 Task: Search for emails with normal importance in Outlook.
Action: Mouse moved to (338, 15)
Screenshot: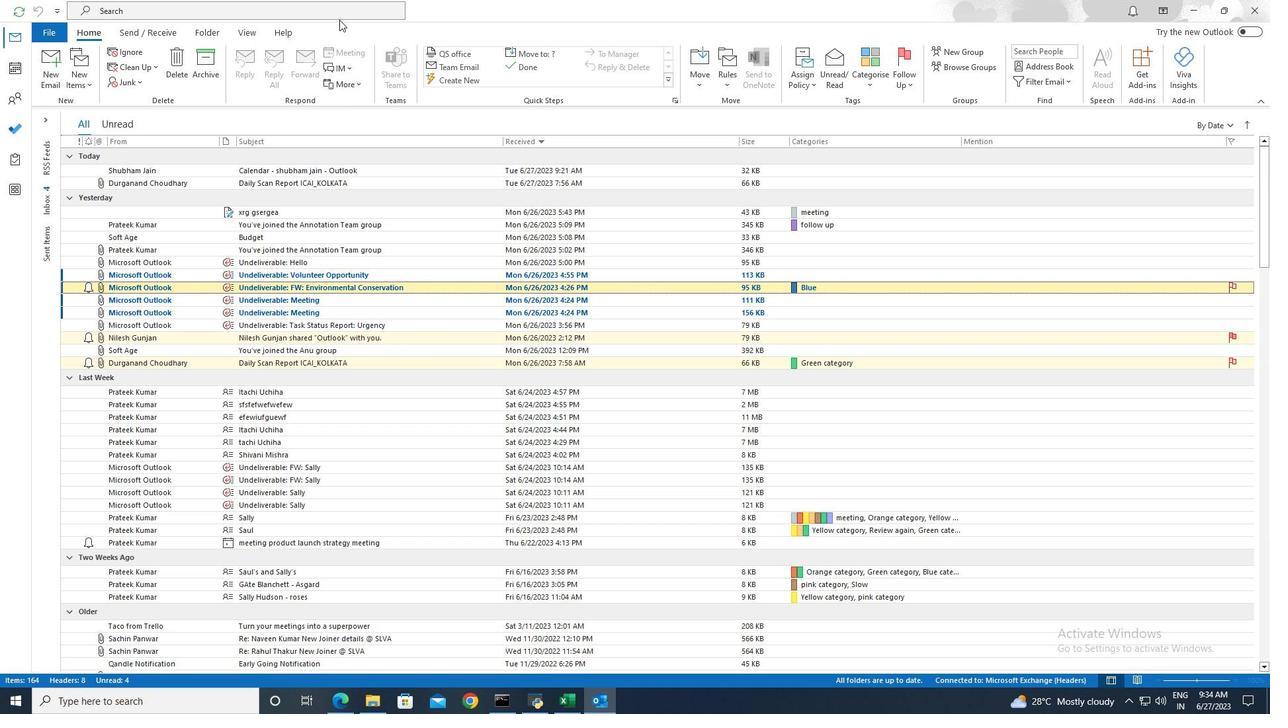 
Action: Mouse pressed left at (338, 15)
Screenshot: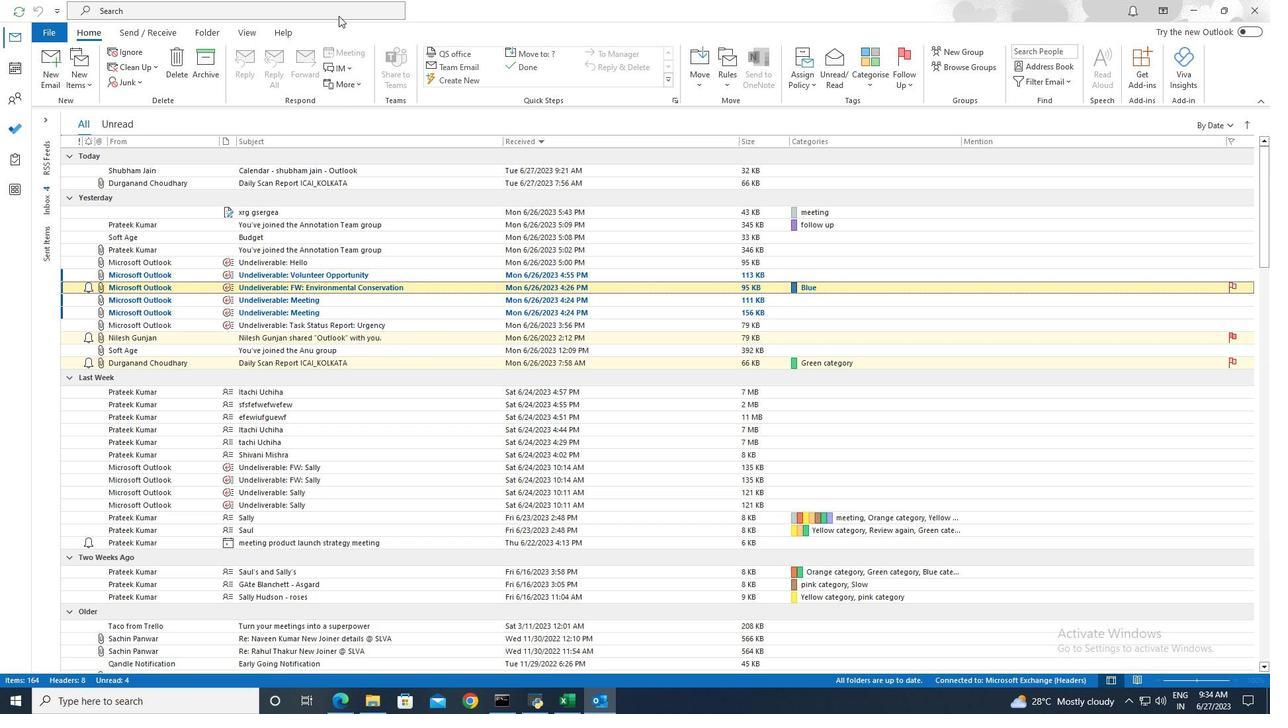 
Action: Mouse moved to (454, 14)
Screenshot: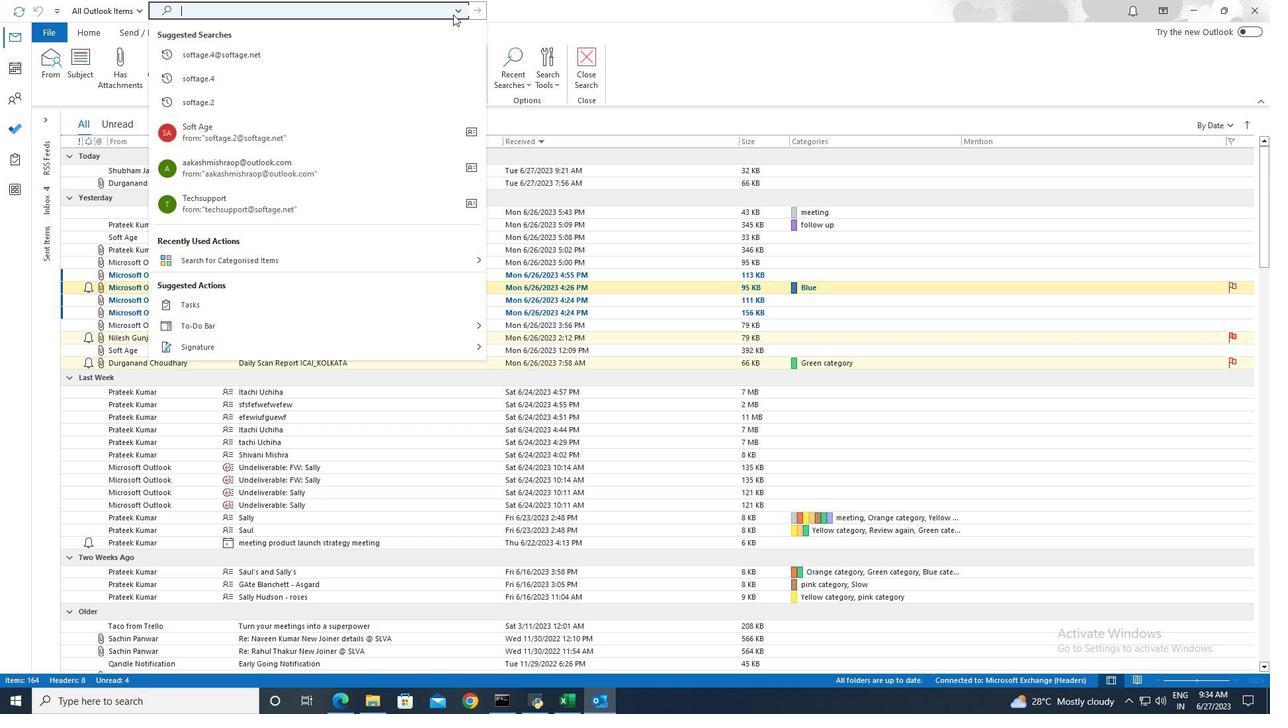 
Action: Mouse pressed left at (454, 14)
Screenshot: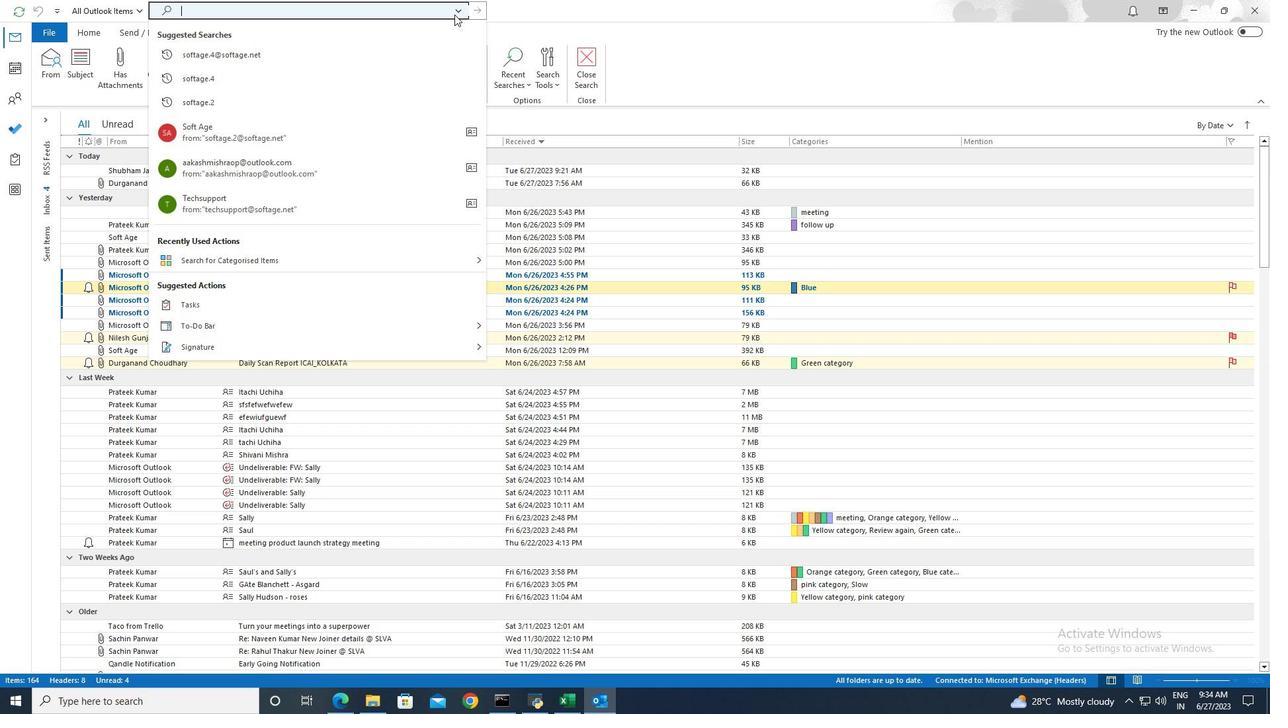 
Action: Mouse moved to (254, 227)
Screenshot: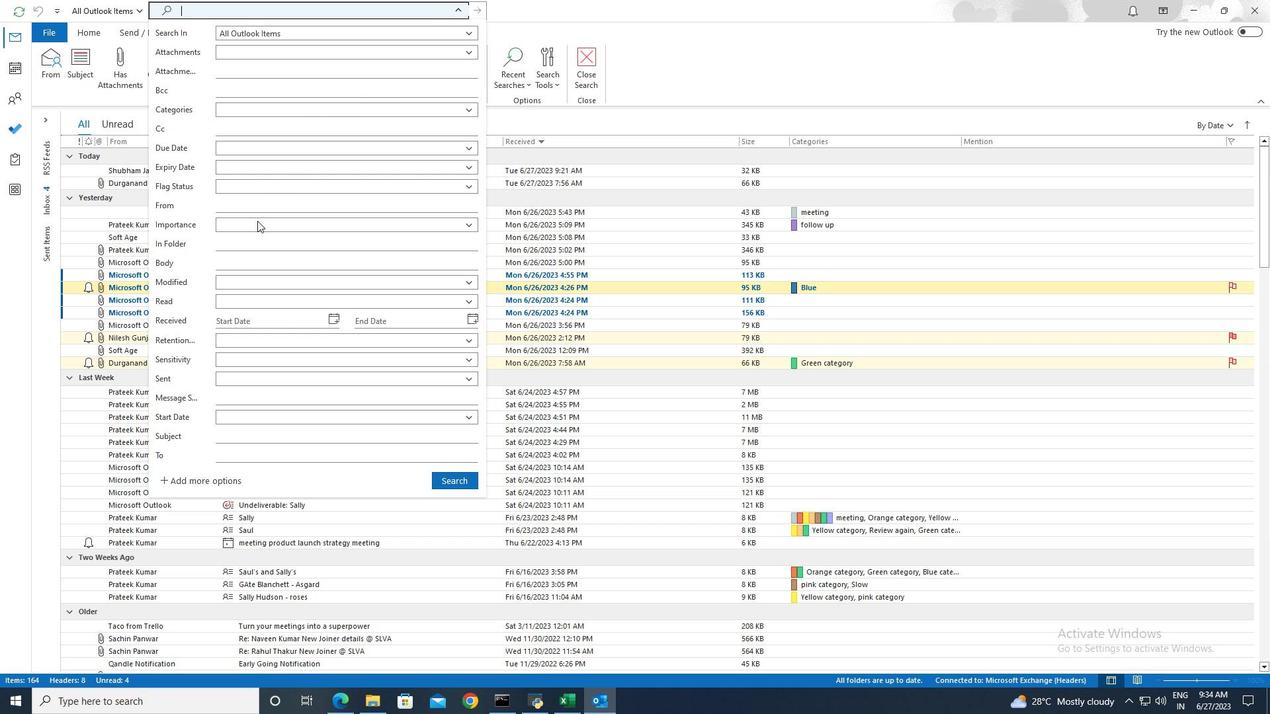 
Action: Mouse pressed left at (254, 227)
Screenshot: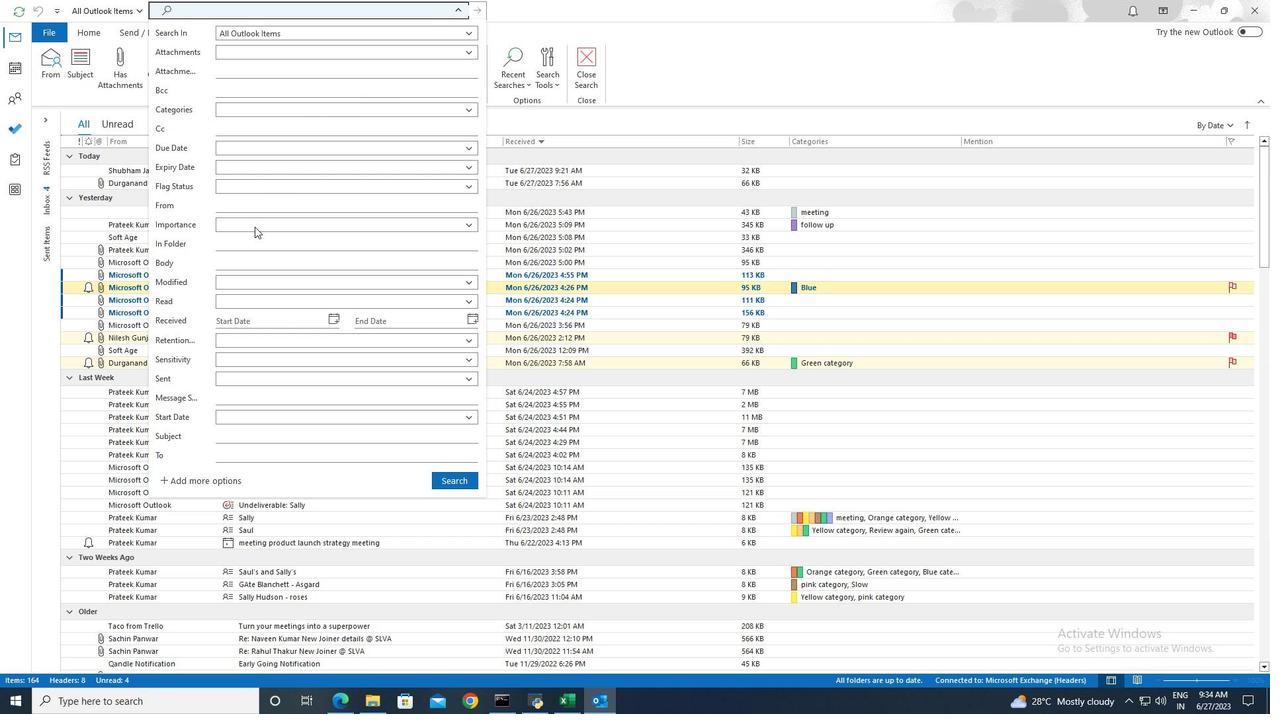 
Action: Mouse moved to (252, 260)
Screenshot: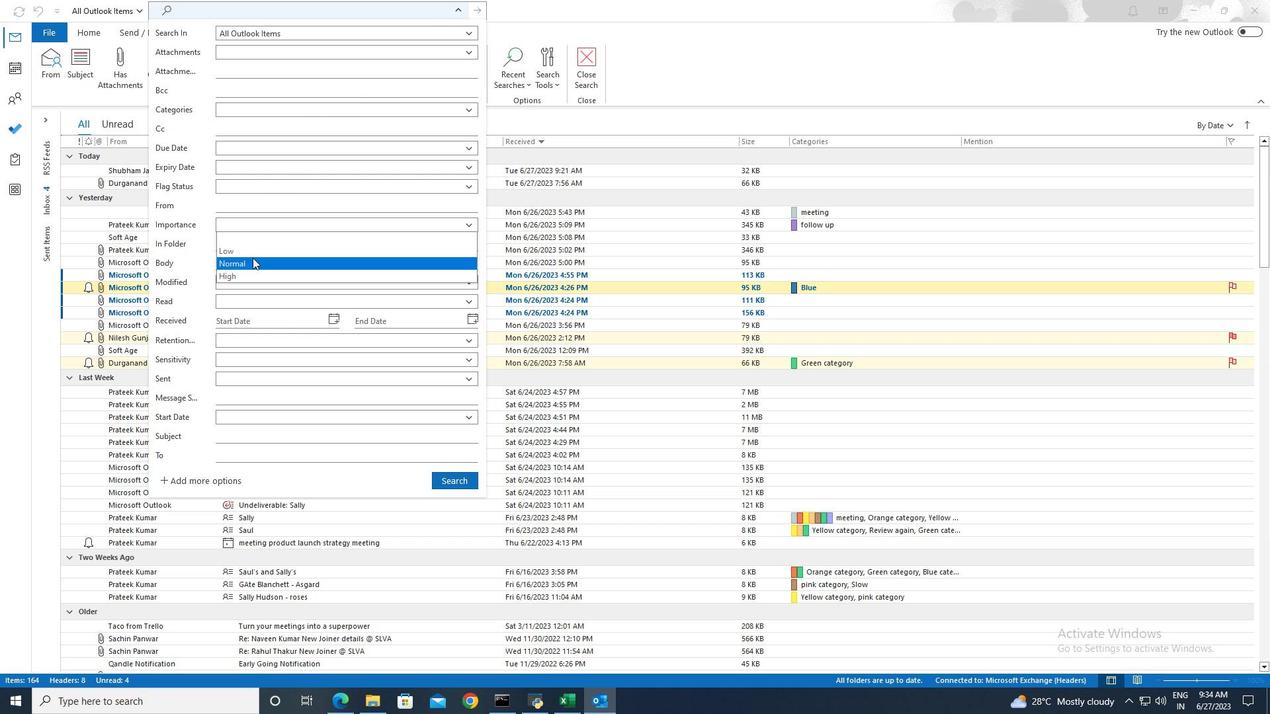 
Action: Mouse pressed left at (252, 260)
Screenshot: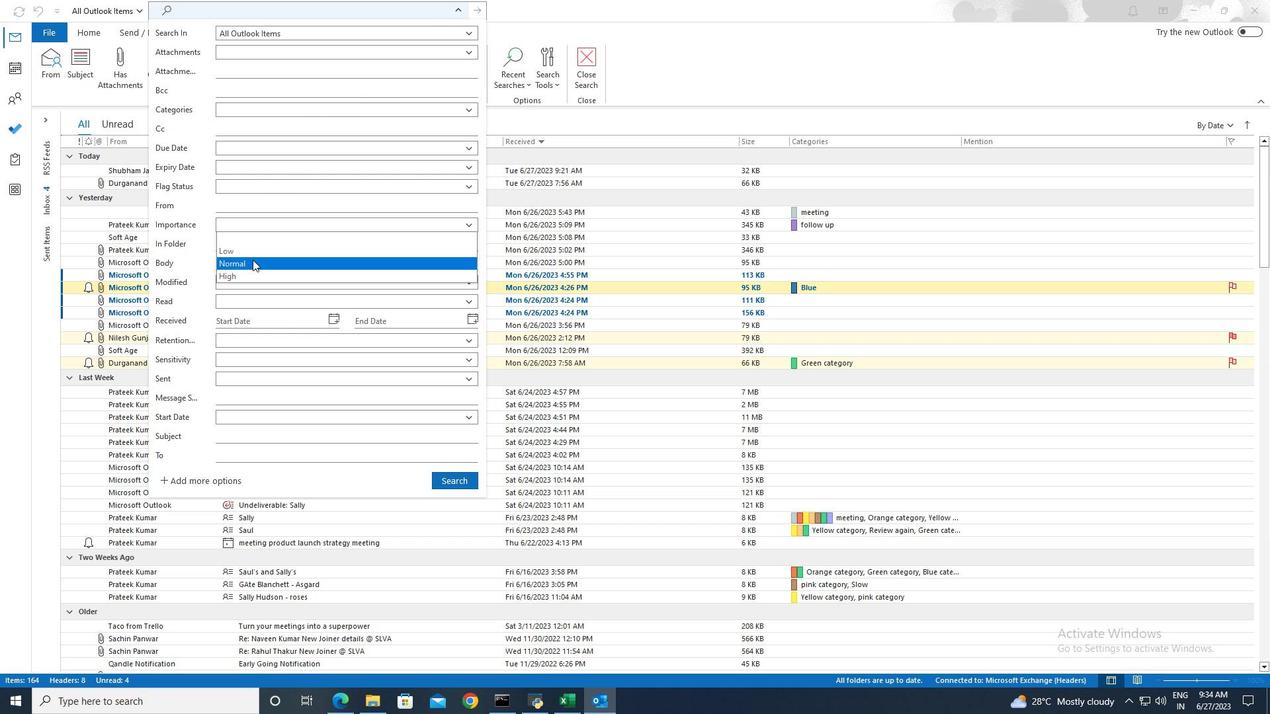 
Action: Mouse moved to (456, 477)
Screenshot: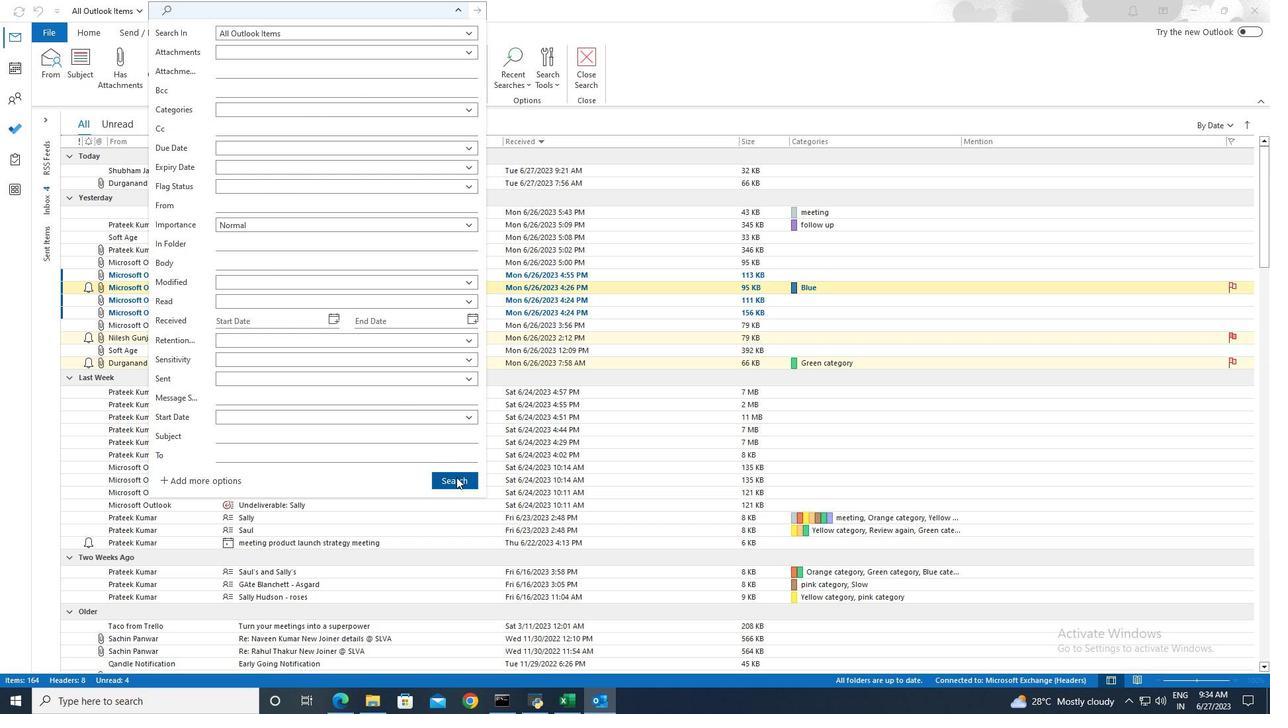 
Action: Mouse pressed left at (456, 477)
Screenshot: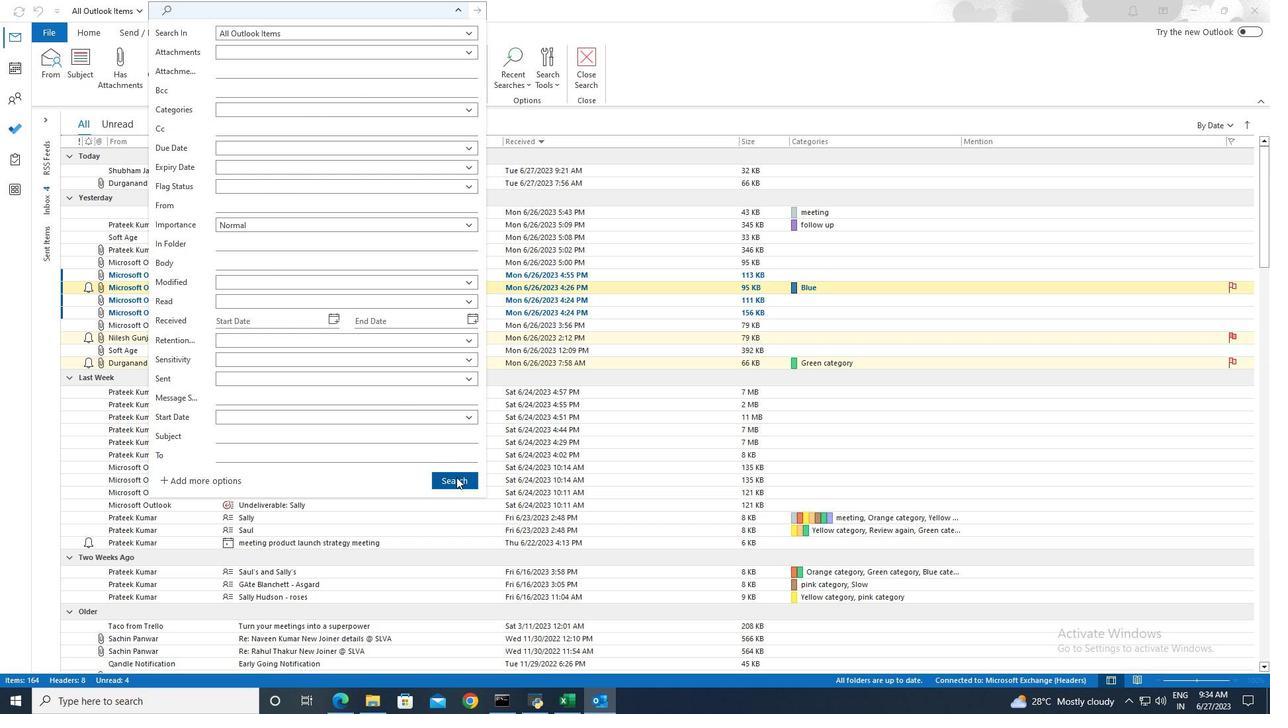 
Action: Mouse moved to (456, 477)
Screenshot: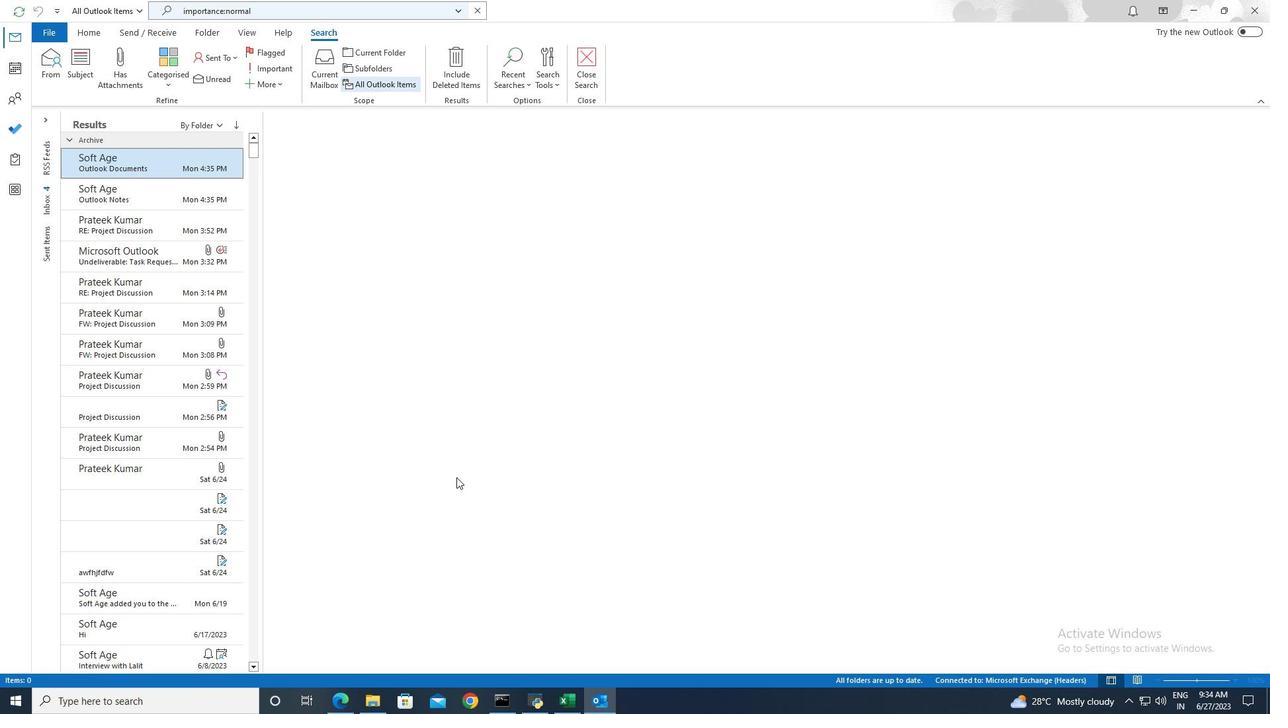 
